 Task: Add the task  Integrate website with inventory management systems to the section Capacity Scaling Sprint in the project AgileGenie and add a Due Date to the respective task as 2023/11/19
Action: Mouse moved to (653, 344)
Screenshot: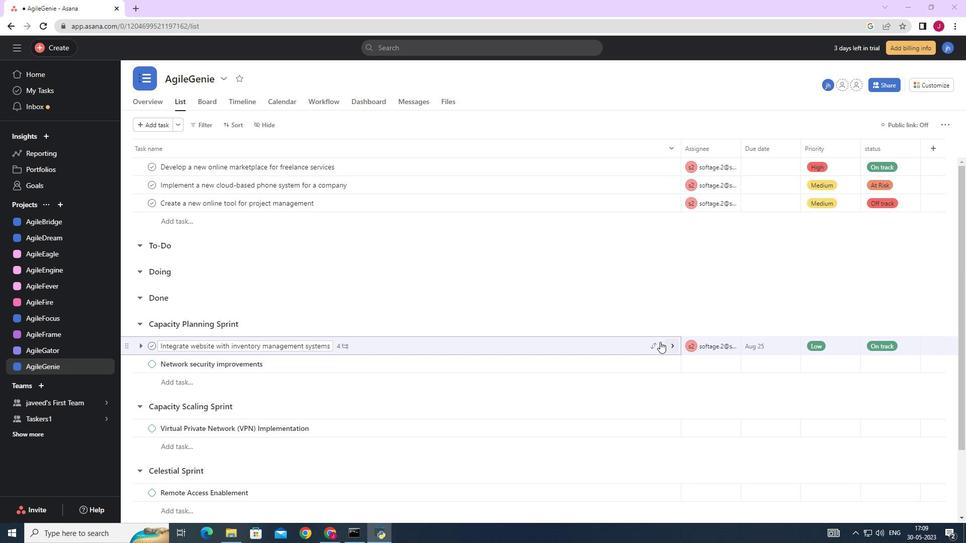 
Action: Mouse pressed left at (653, 344)
Screenshot: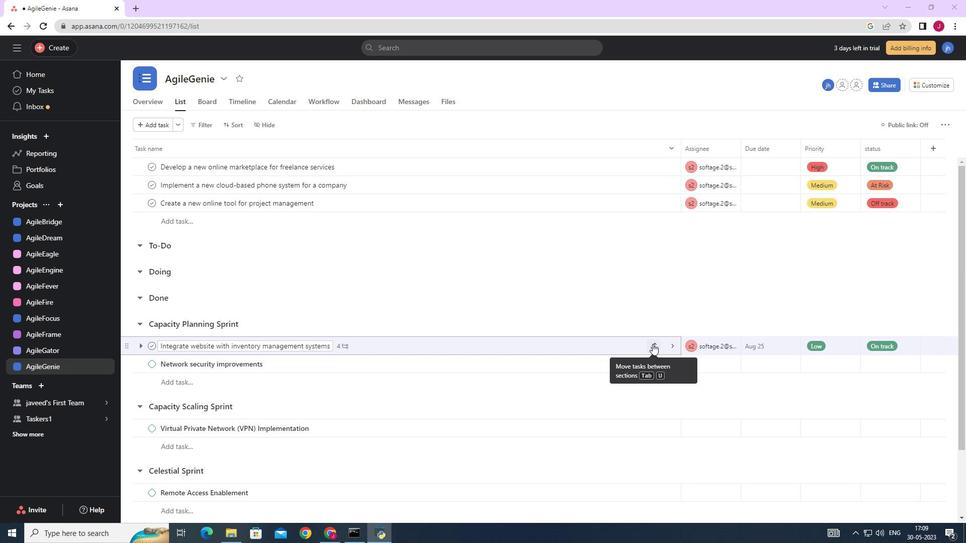 
Action: Mouse moved to (599, 286)
Screenshot: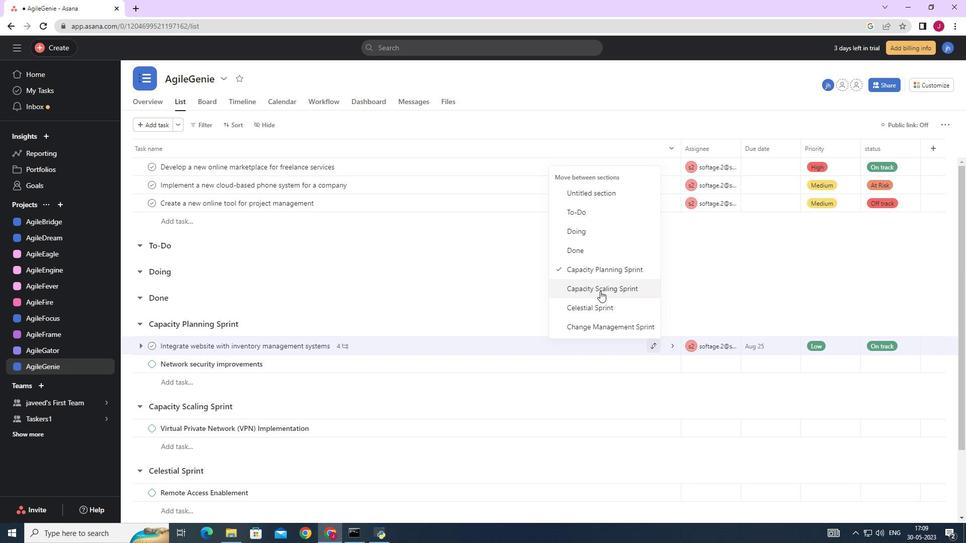 
Action: Mouse pressed left at (599, 286)
Screenshot: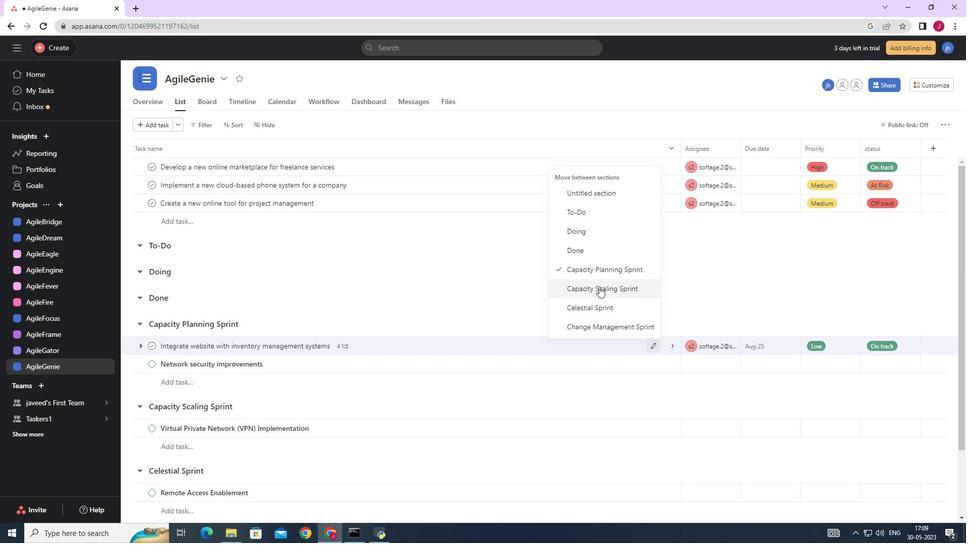 
Action: Mouse moved to (773, 413)
Screenshot: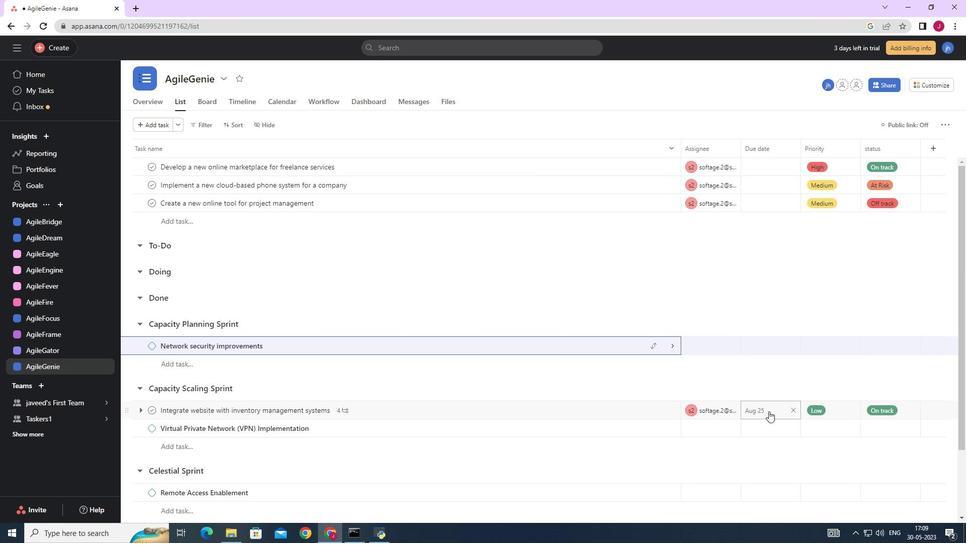 
Action: Mouse pressed left at (773, 413)
Screenshot: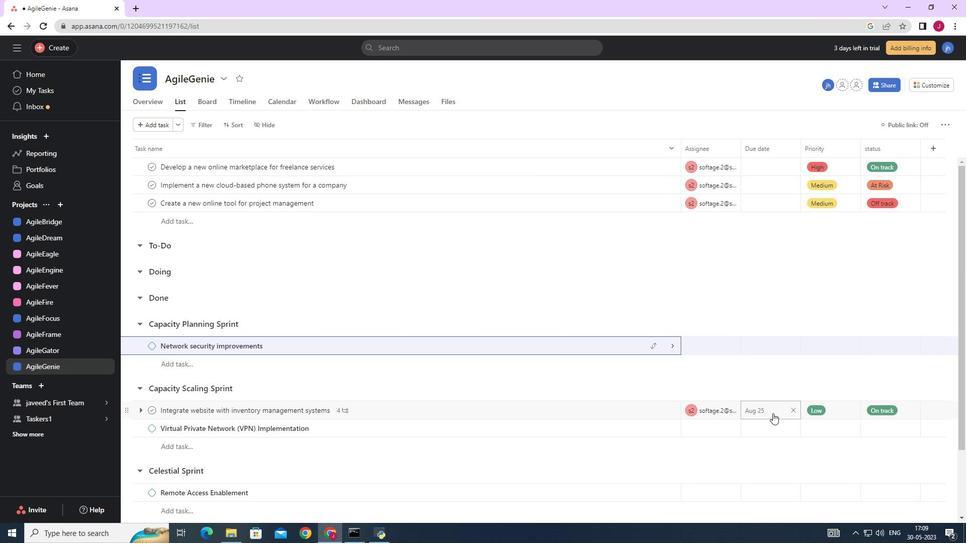 
Action: Mouse moved to (870, 254)
Screenshot: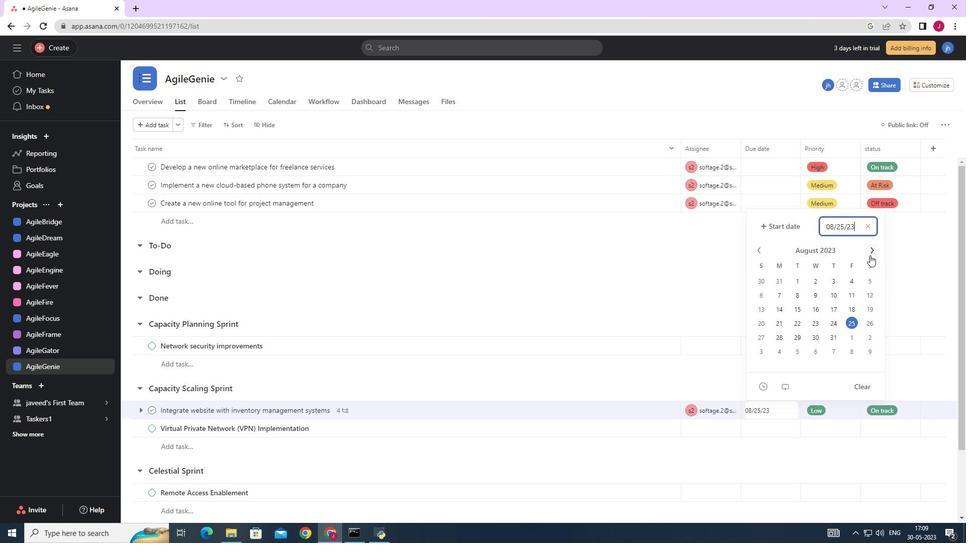 
Action: Mouse pressed left at (870, 254)
Screenshot: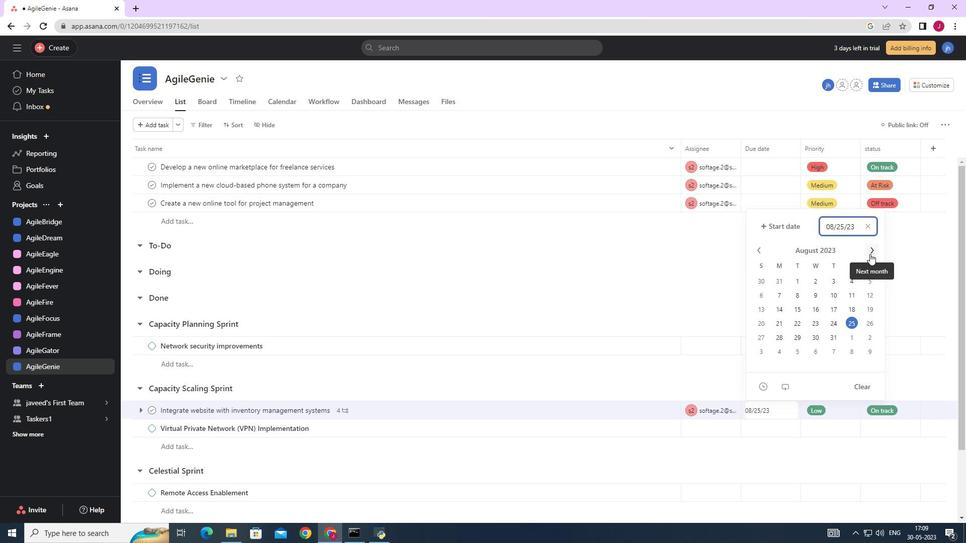 
Action: Mouse pressed left at (870, 254)
Screenshot: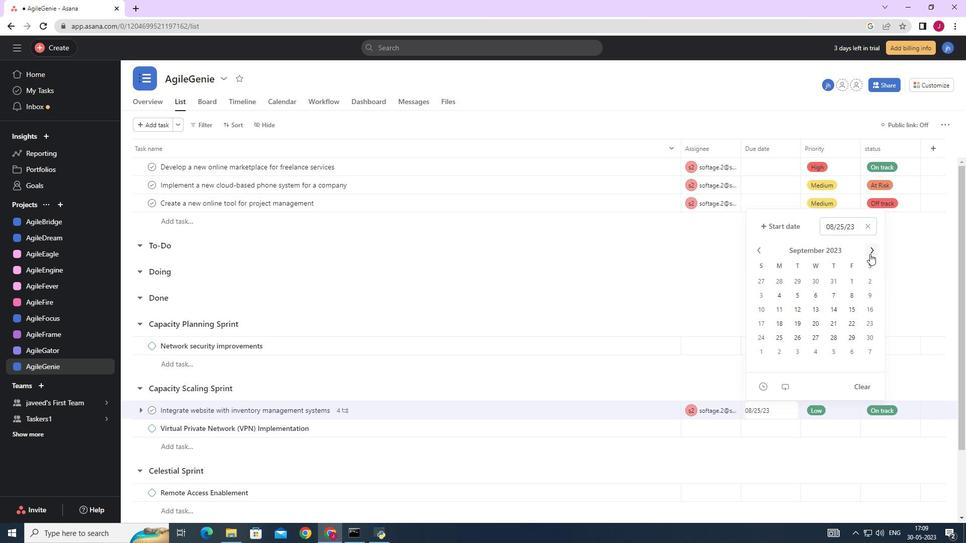 
Action: Mouse pressed left at (870, 254)
Screenshot: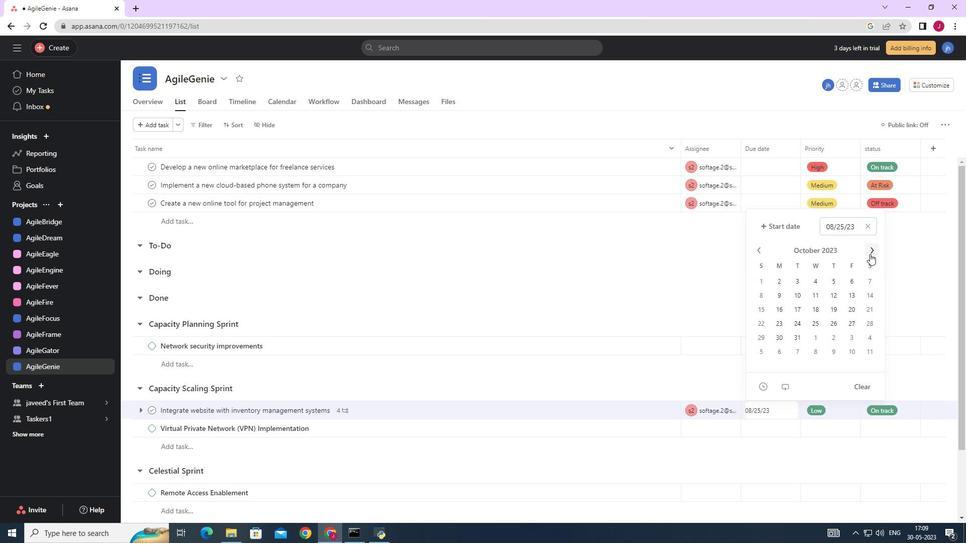 
Action: Mouse moved to (759, 324)
Screenshot: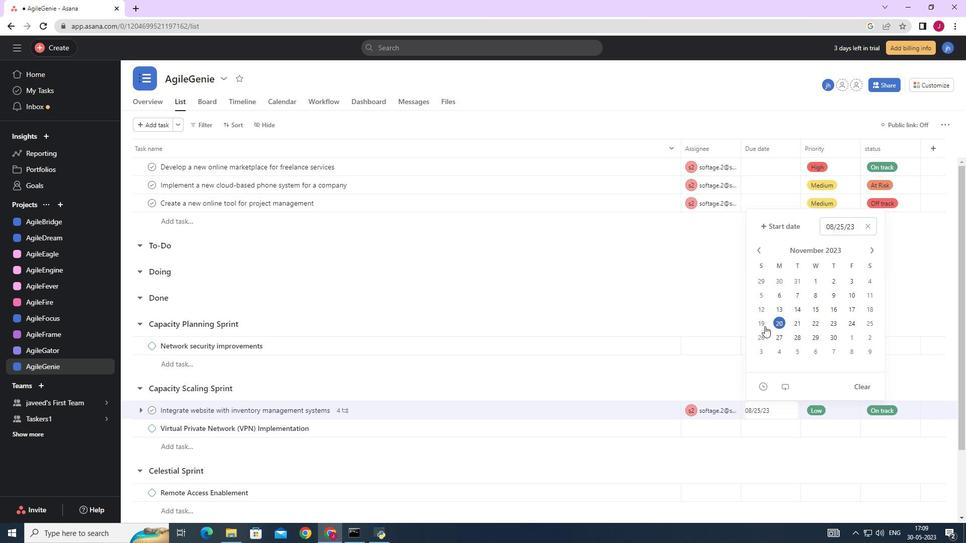 
Action: Mouse pressed left at (759, 324)
Screenshot: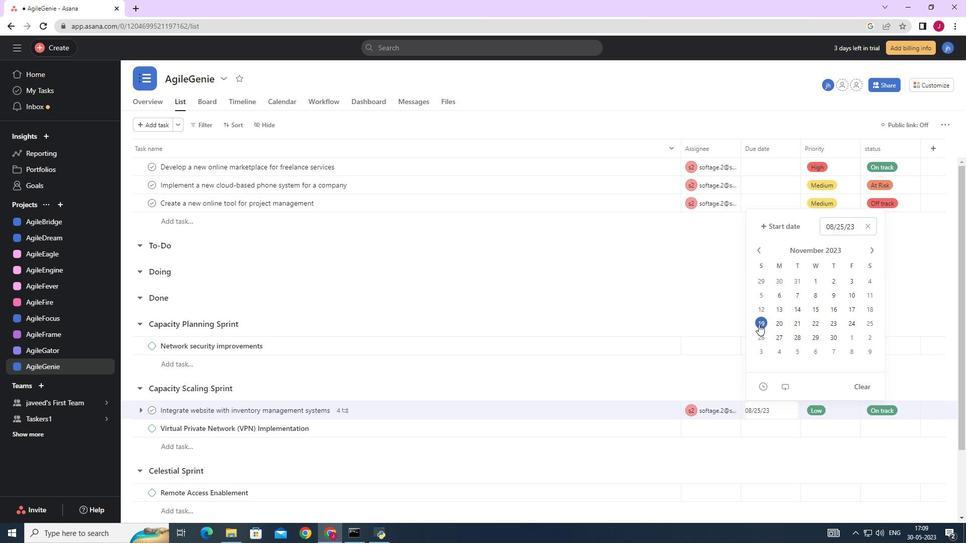 
Action: Mouse moved to (932, 274)
Screenshot: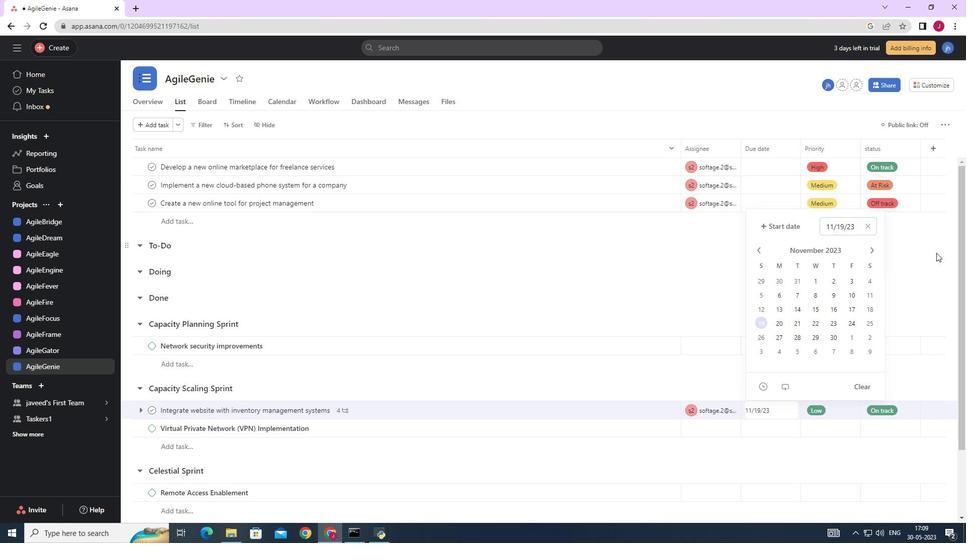 
Action: Mouse pressed left at (932, 274)
Screenshot: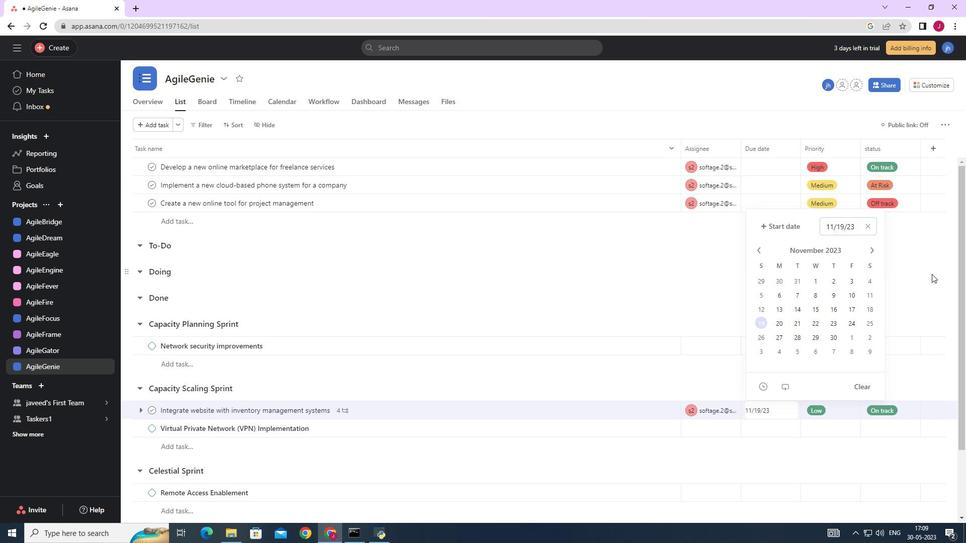 
Action: Mouse moved to (931, 275)
Screenshot: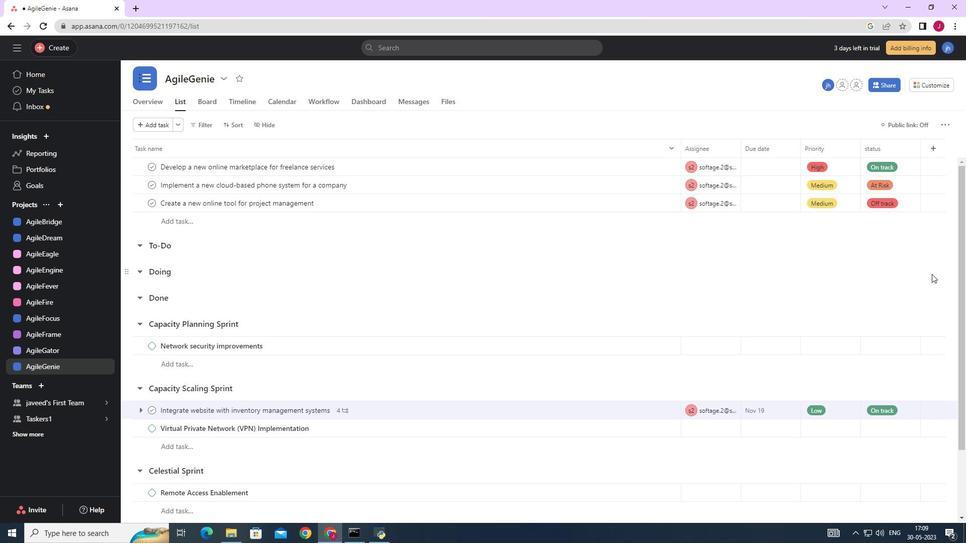 
